 Task: Create in the project TractLine in Backlog an issue 'Improve the appâ€™s performance during network interruptions', assign it to team member softage.4@softage.net and change the status to IN PROGRESS.
Action: Mouse moved to (197, 379)
Screenshot: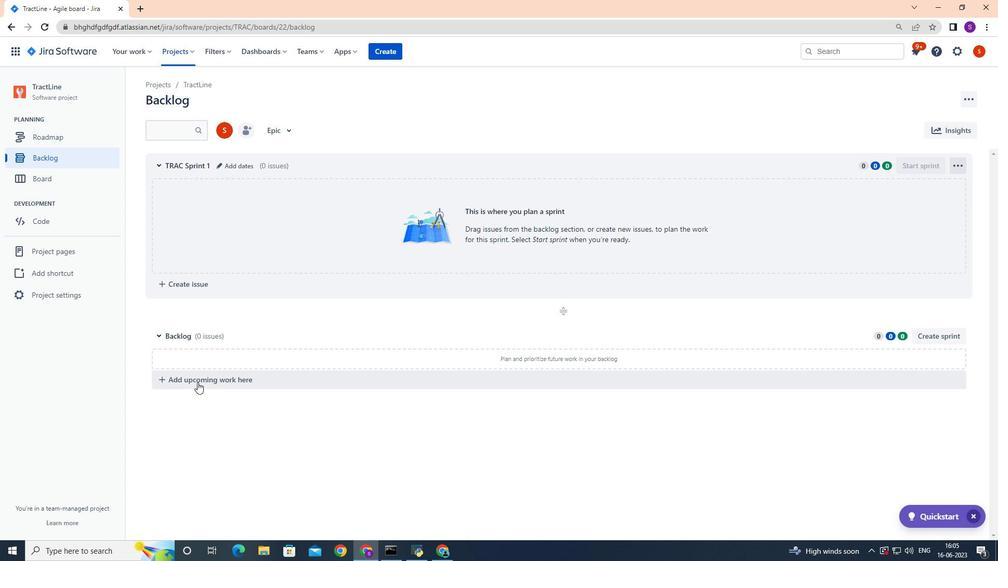 
Action: Mouse pressed left at (197, 379)
Screenshot: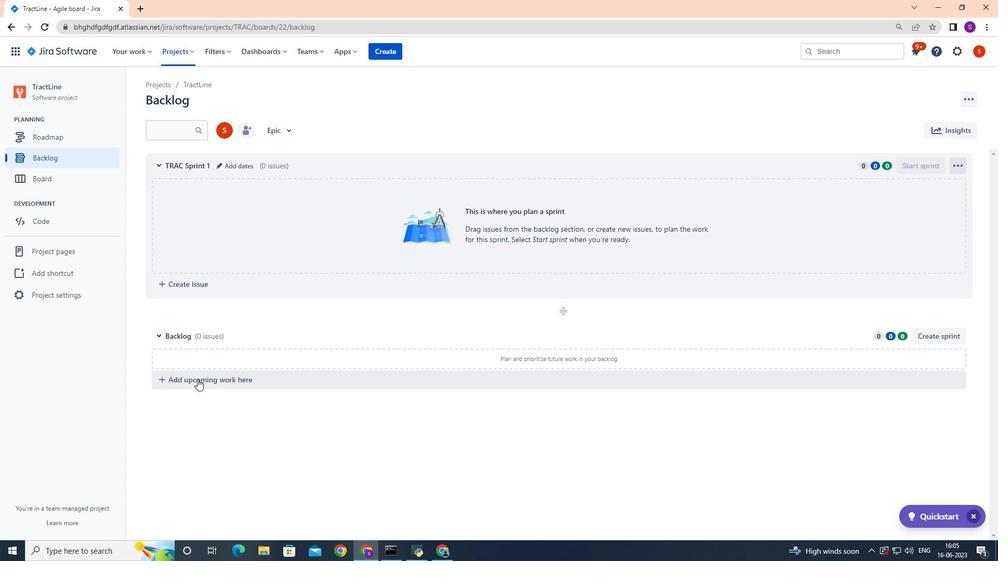 
Action: Key pressed <Key.shift>Improve<Key.space>the<Key.space>app's<Key.space>performace<Key.space><Key.backspace><Key.backspace><Key.backspace><Key.backspace><Key.backspace><Key.backspace>rmance<Key.space>during<Key.space>network<Key.space>interruptions<Key.enter>
Screenshot: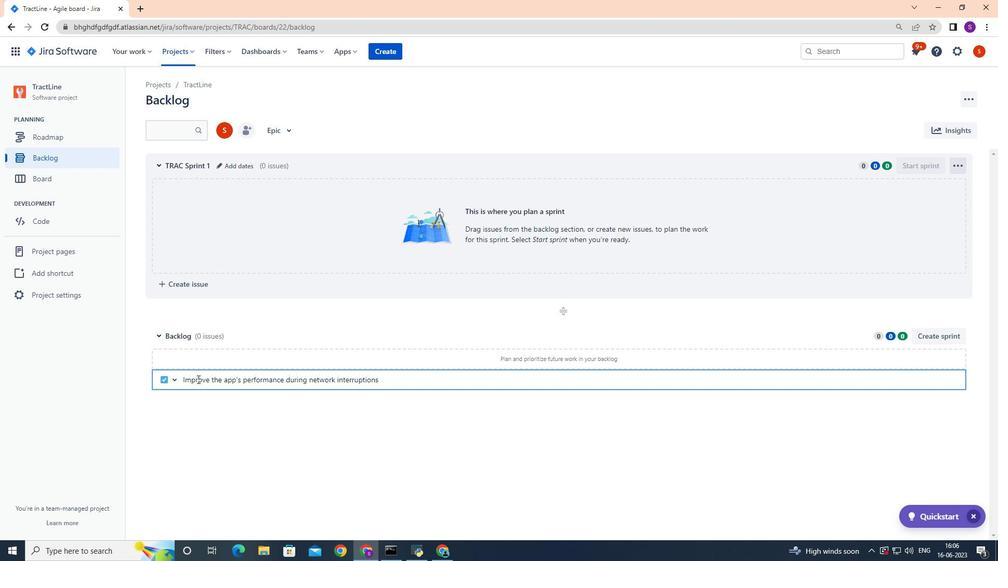 
Action: Mouse moved to (491, 356)
Screenshot: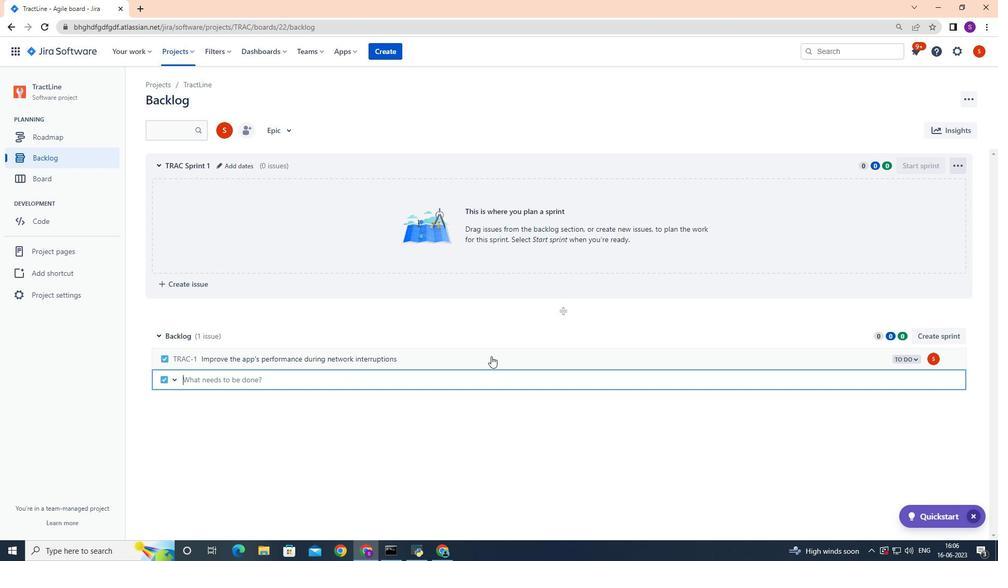 
Action: Mouse pressed left at (491, 356)
Screenshot: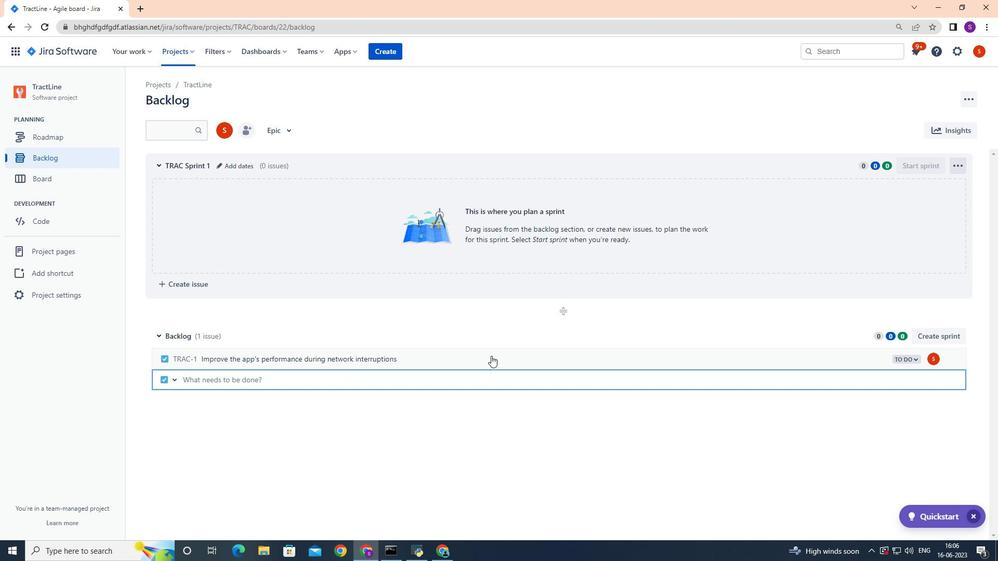 
Action: Mouse moved to (707, 362)
Screenshot: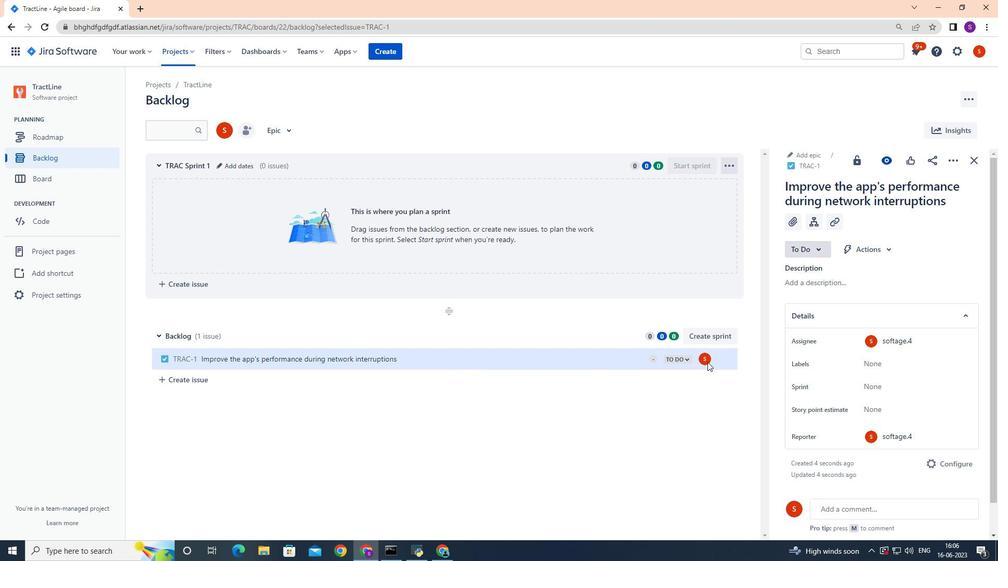 
Action: Mouse pressed left at (707, 362)
Screenshot: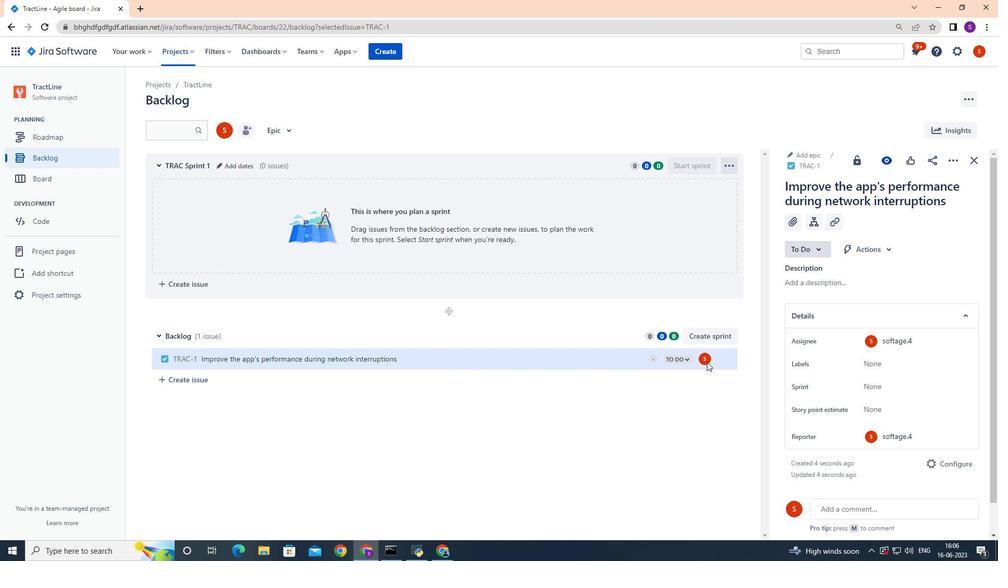
Action: Mouse moved to (707, 360)
Screenshot: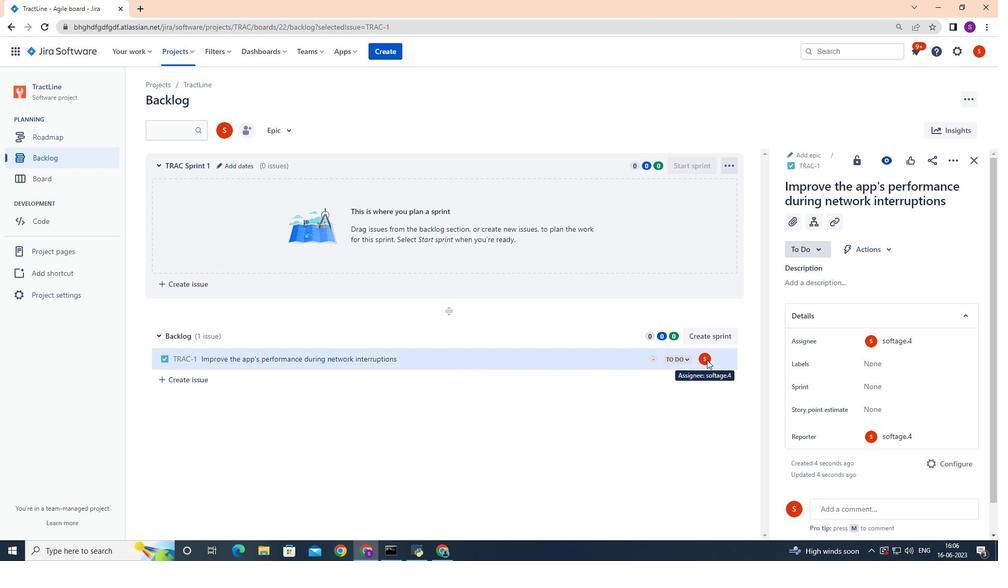 
Action: Mouse pressed left at (707, 360)
Screenshot: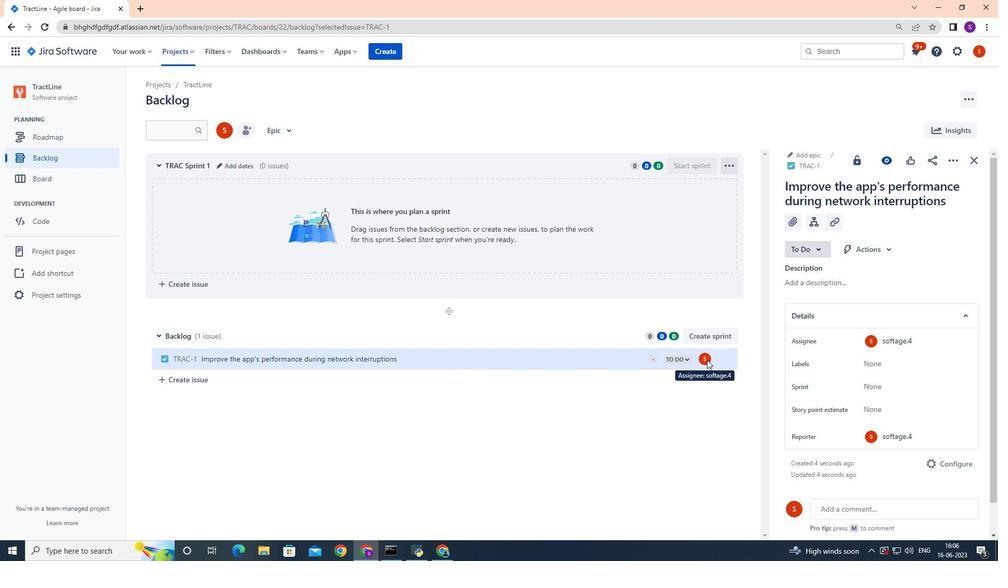 
Action: Mouse moved to (706, 355)
Screenshot: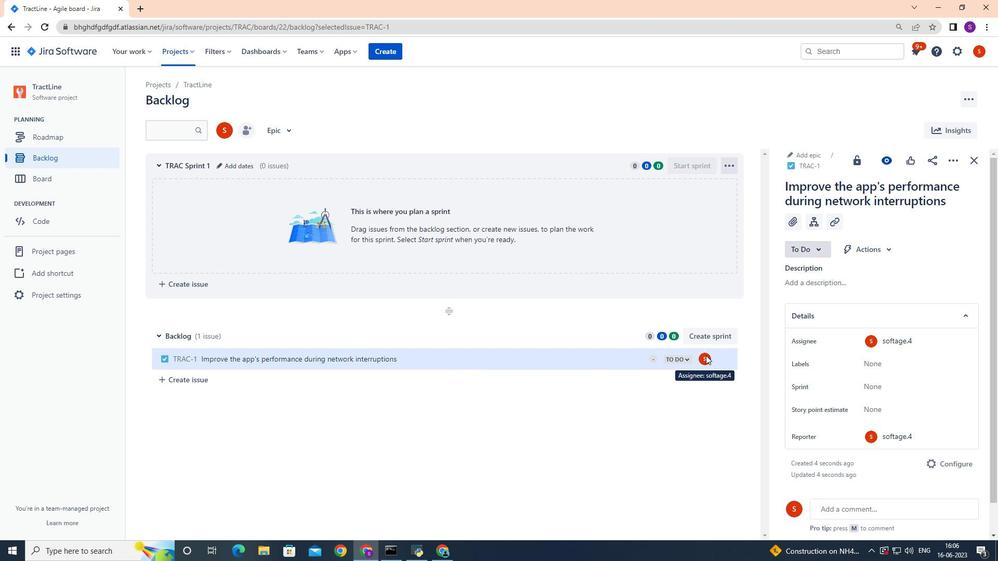 
Action: Mouse pressed left at (706, 355)
Screenshot: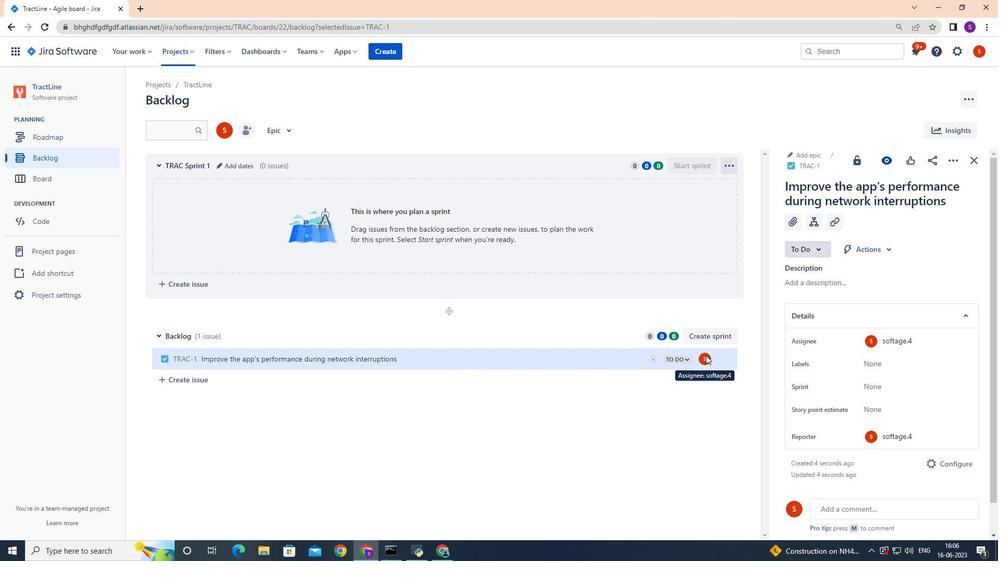 
Action: Mouse pressed left at (706, 355)
Screenshot: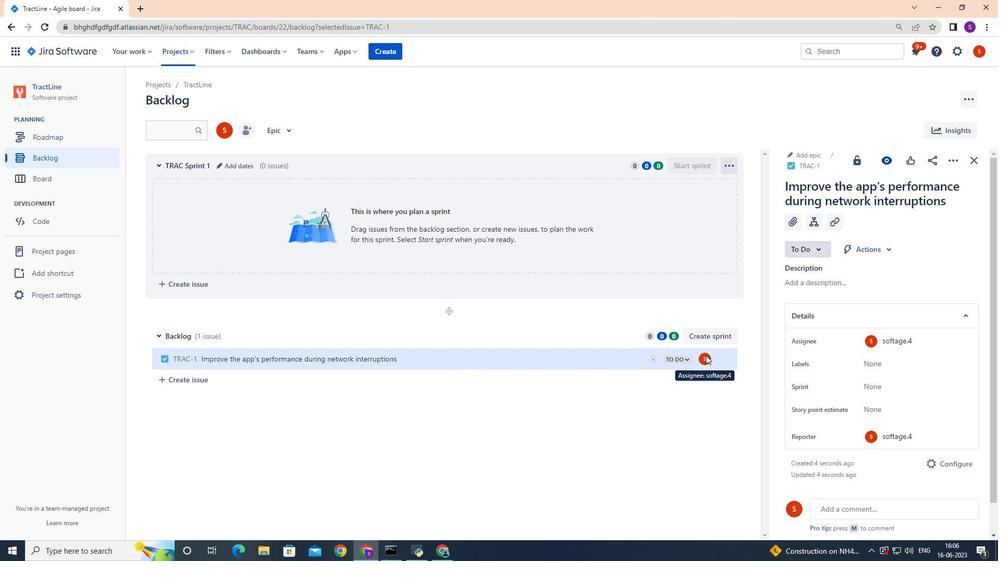 
Action: Mouse moved to (670, 431)
Screenshot: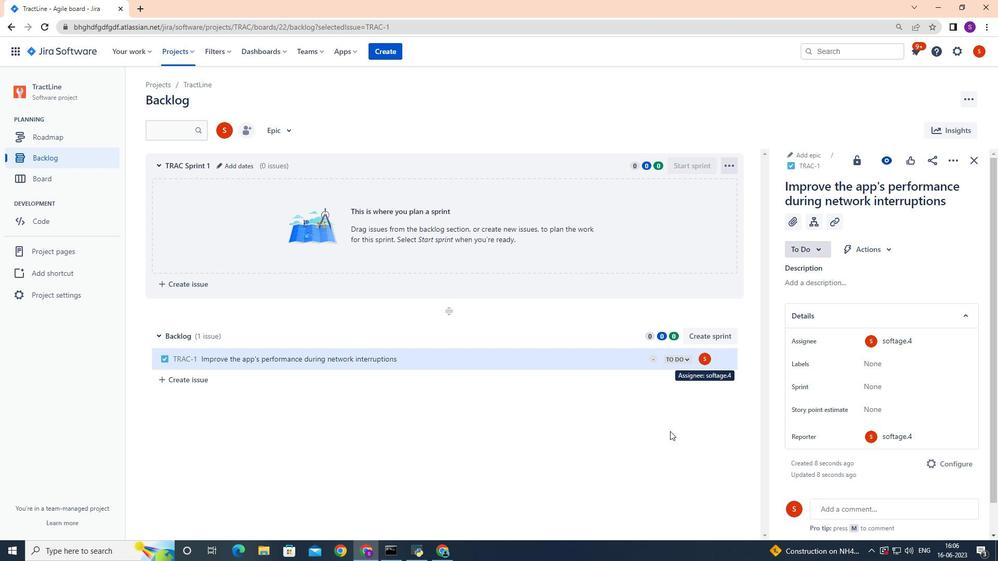 
Action: Mouse pressed left at (670, 431)
Screenshot: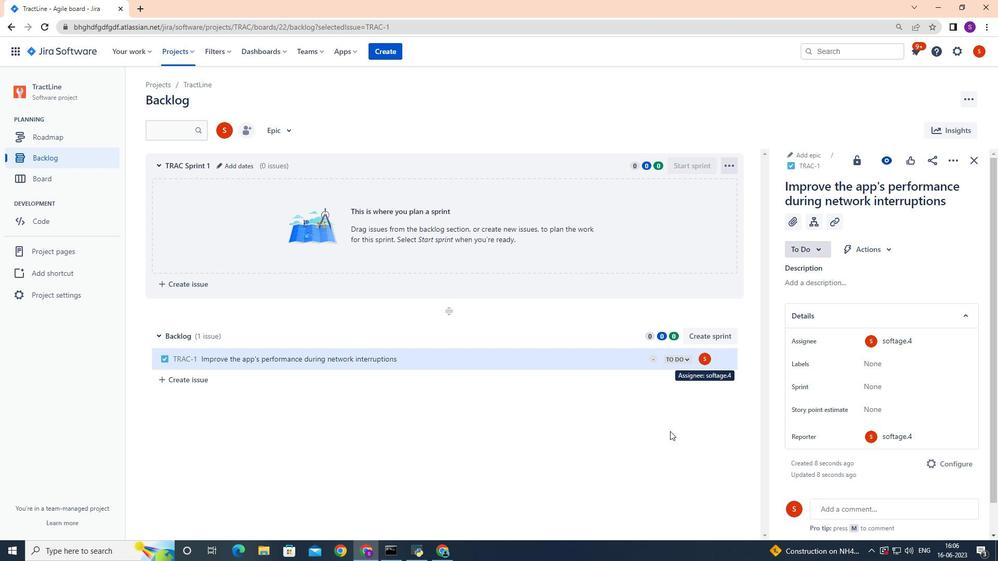 
Action: Mouse moved to (703, 357)
Screenshot: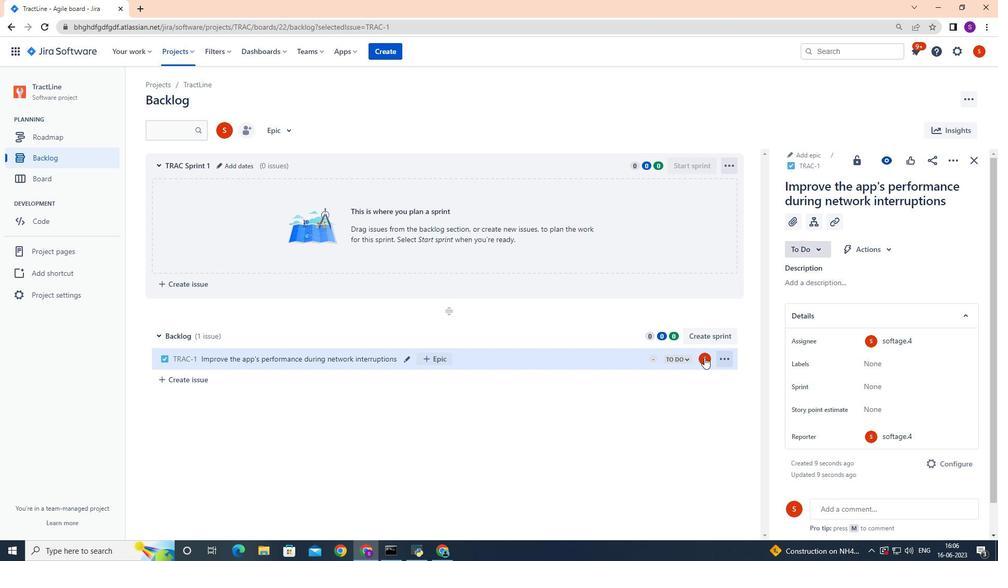 
Action: Mouse pressed left at (703, 357)
Screenshot: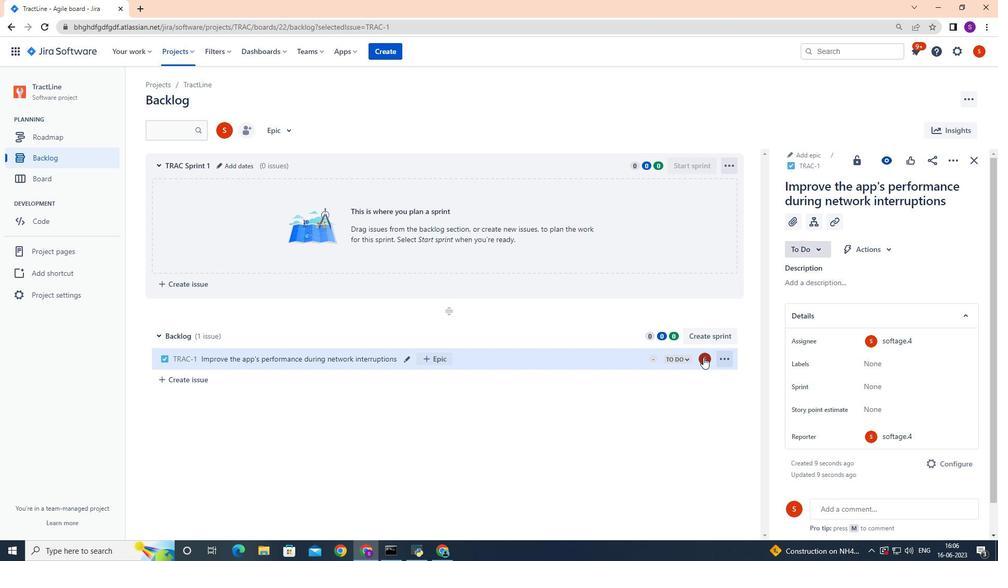 
Action: Mouse moved to (660, 400)
Screenshot: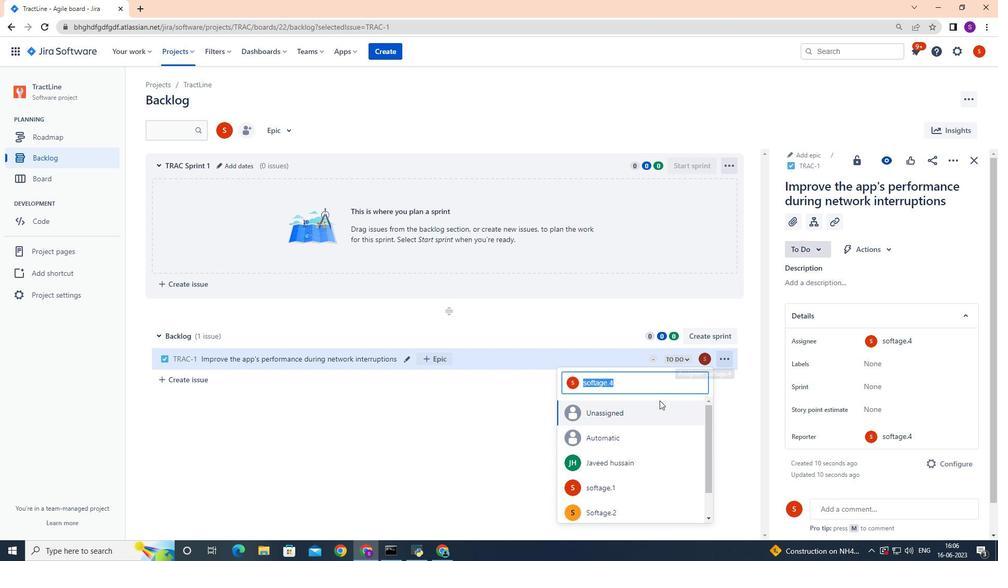
Action: Key pressed softah<Key.backspace>ge.4
Screenshot: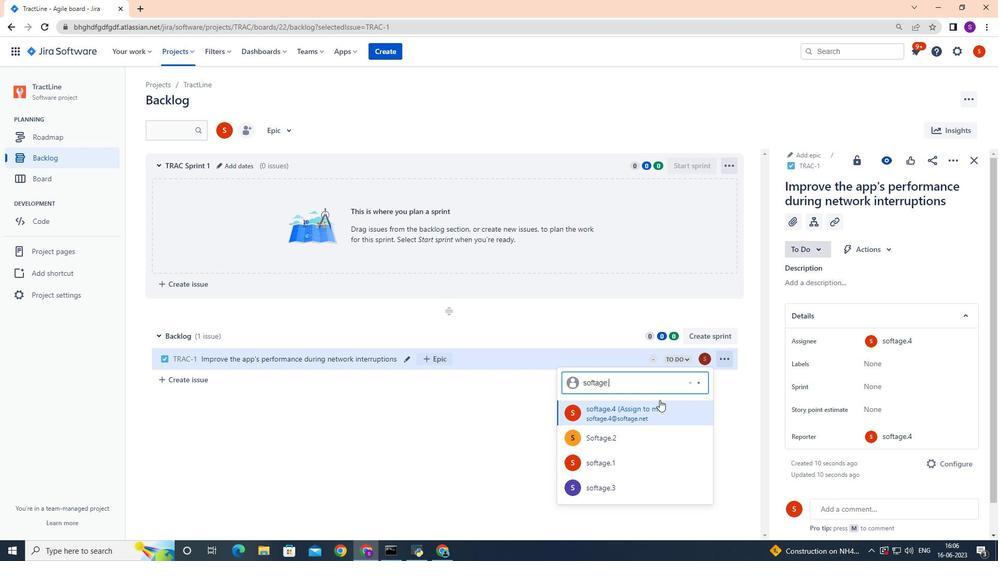 
Action: Mouse moved to (650, 411)
Screenshot: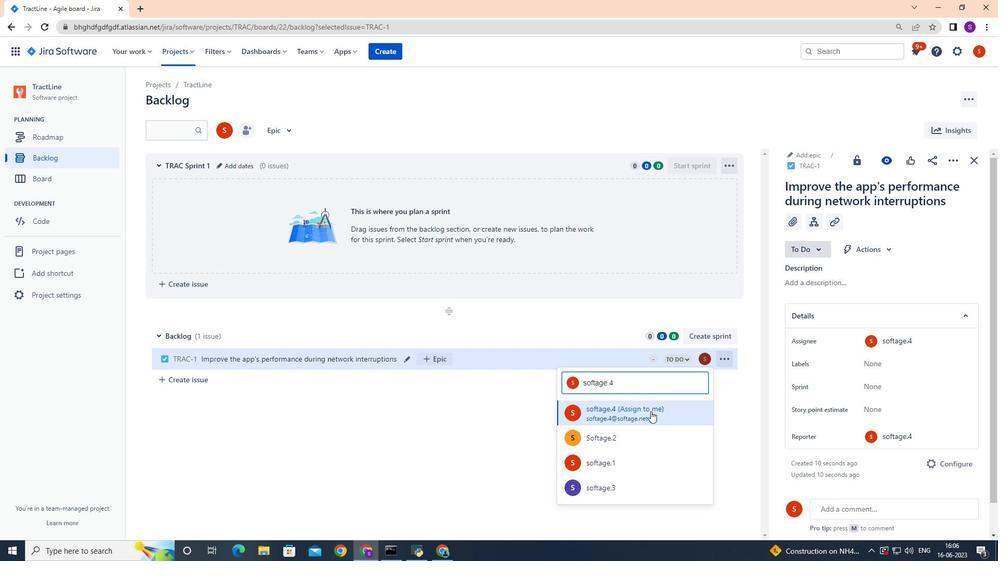 
Action: Mouse pressed left at (650, 411)
Screenshot: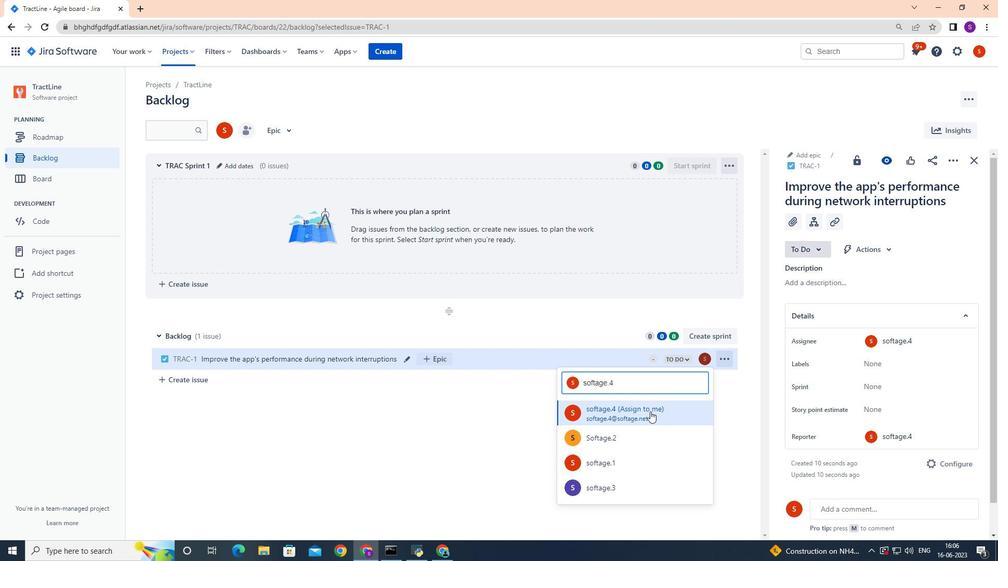 
Action: Mouse moved to (687, 358)
Screenshot: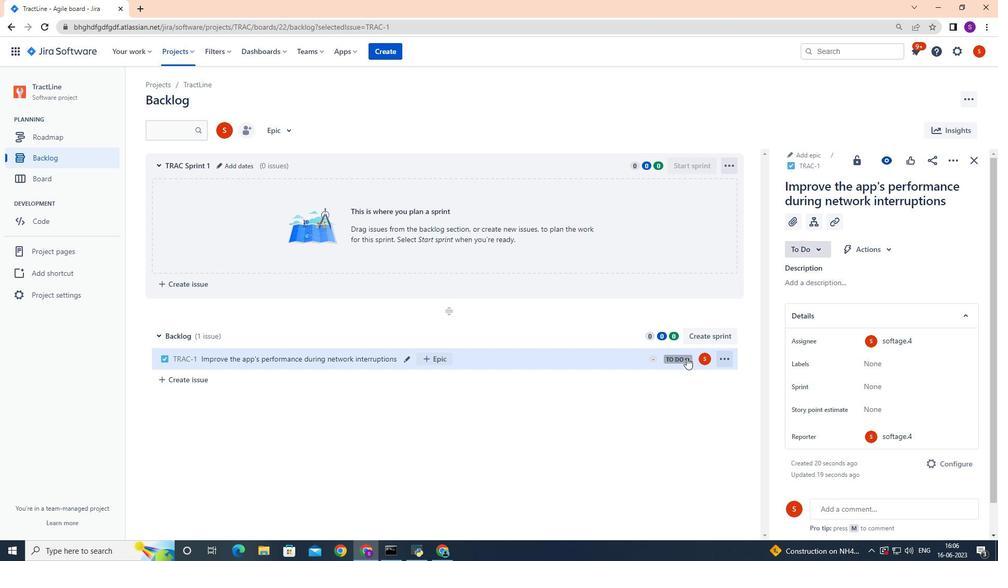 
Action: Mouse pressed left at (687, 358)
Screenshot: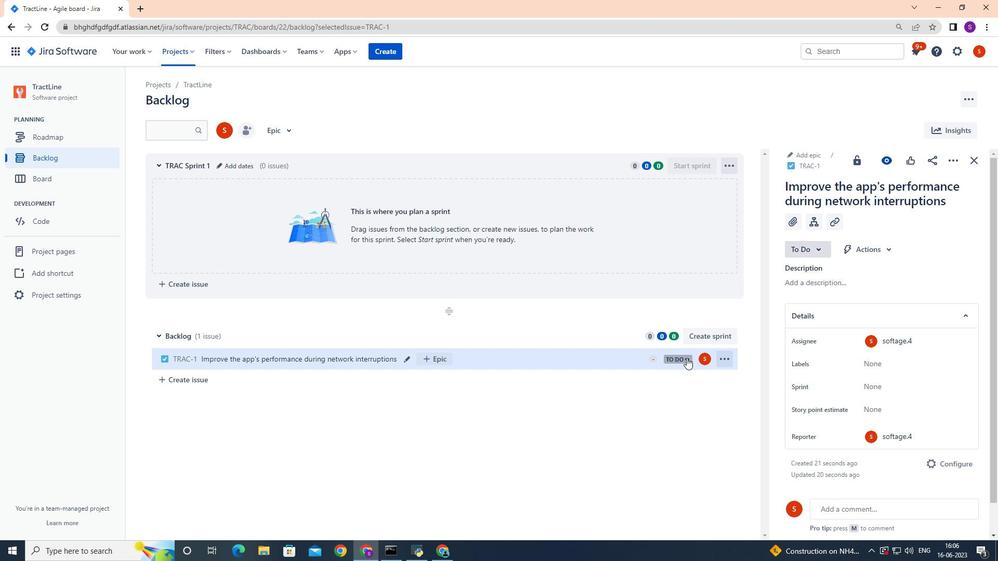 
Action: Mouse moved to (691, 379)
Screenshot: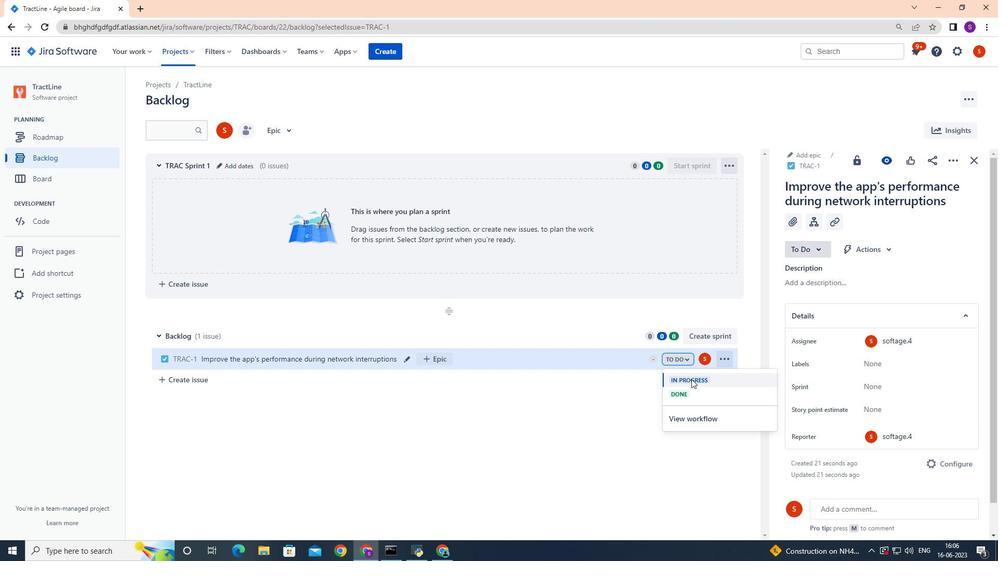 
Action: Mouse pressed left at (691, 379)
Screenshot: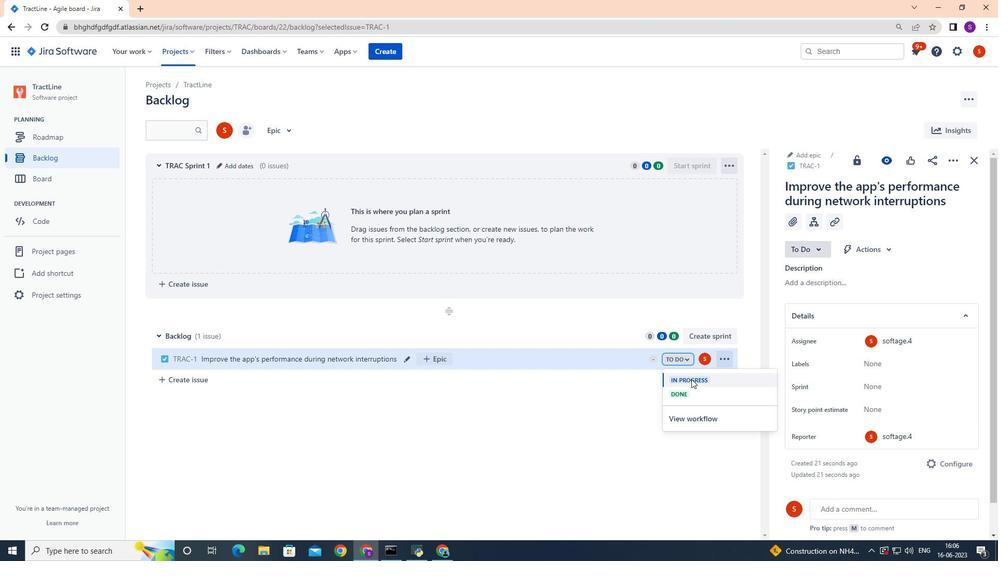 
Action: Mouse moved to (555, 405)
Screenshot: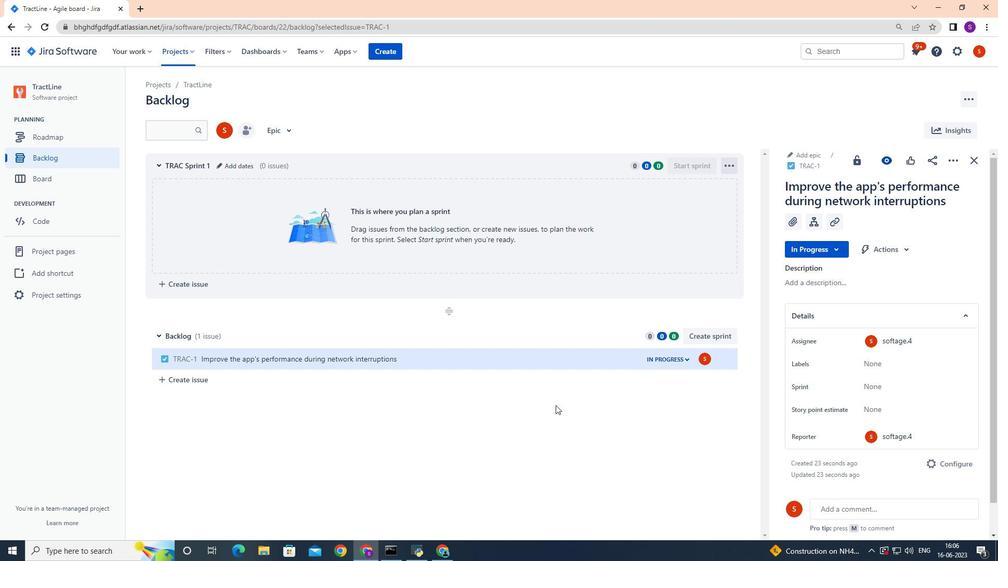 
